 Task: Add single spacing between lines and paragraphs.
Action: Mouse moved to (424, 202)
Screenshot: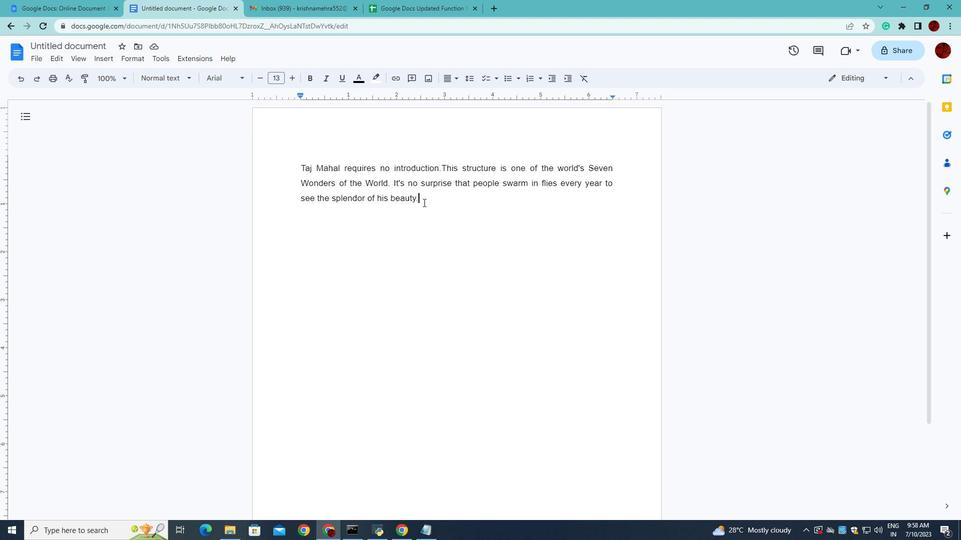 
Action: Mouse pressed left at (424, 202)
Screenshot: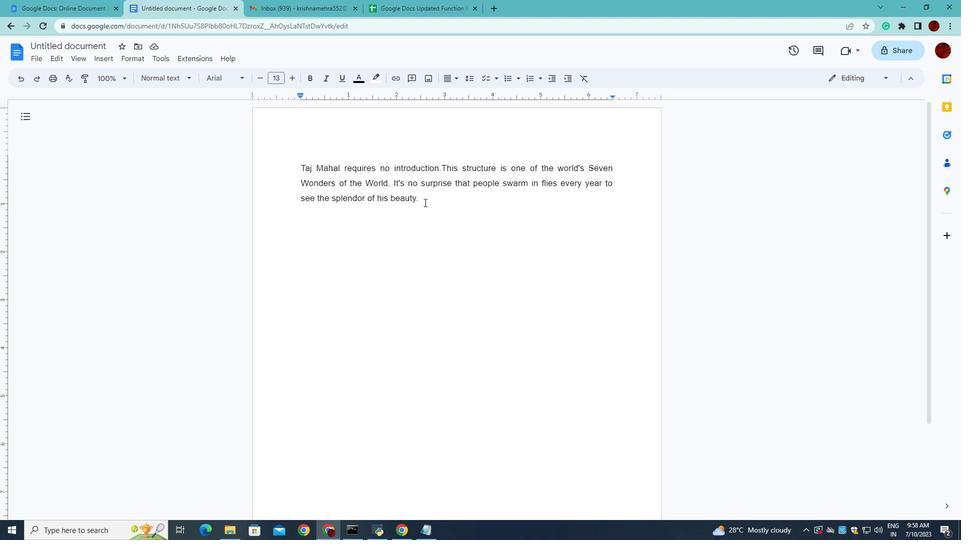 
Action: Mouse moved to (471, 78)
Screenshot: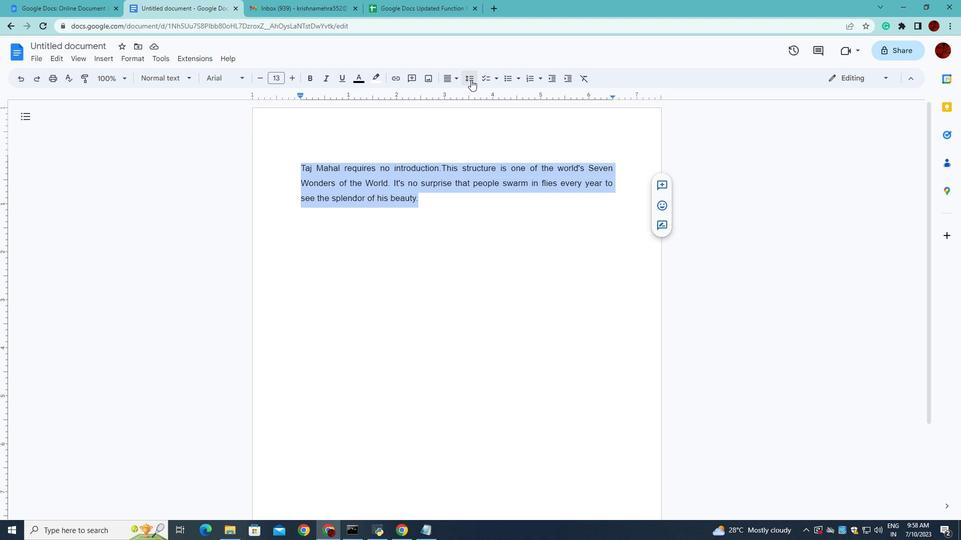 
Action: Mouse pressed left at (471, 78)
Screenshot: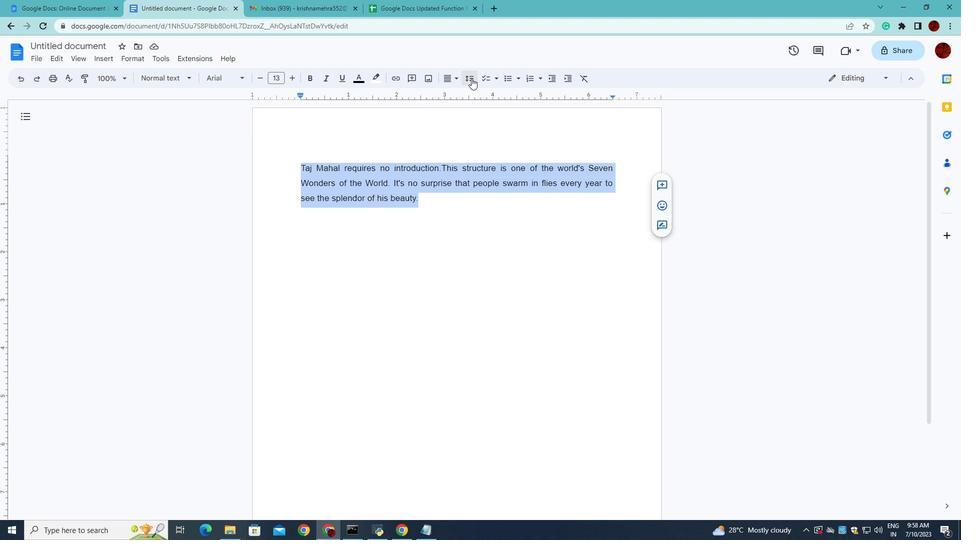 
Action: Mouse moved to (474, 98)
Screenshot: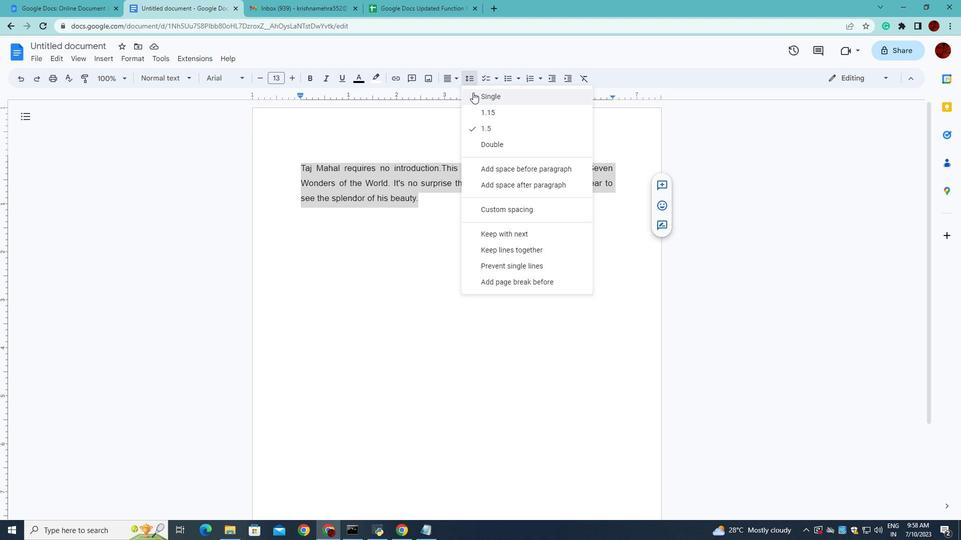 
Action: Mouse pressed left at (474, 98)
Screenshot: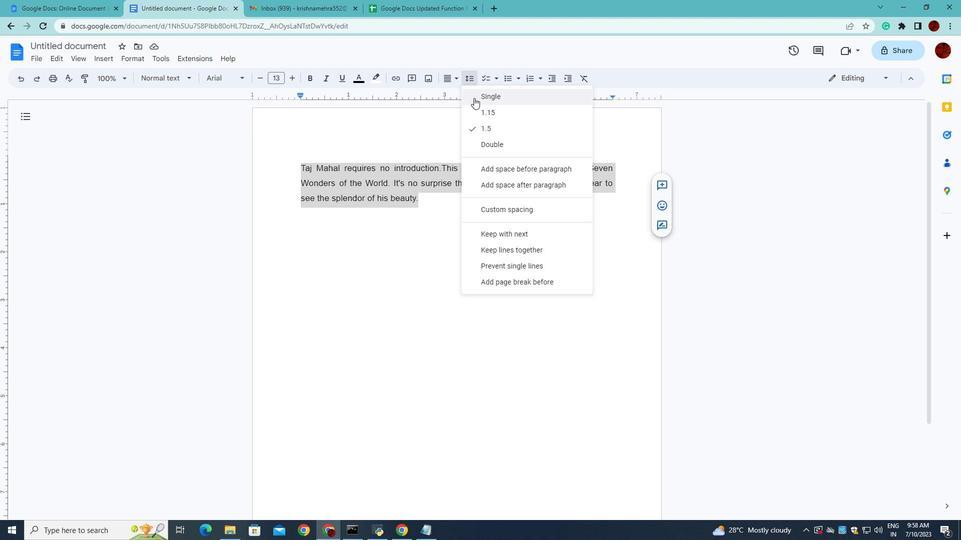 
